 Task: Update the client database with accurate contact information, recent interactions, and any relevant notes or updates. Set the start date to 7/18/2023, due date to 7/30/2023, status to 'In Progress', priority to 'High', and completion to 25%.
Action: Mouse moved to (11, 152)
Screenshot: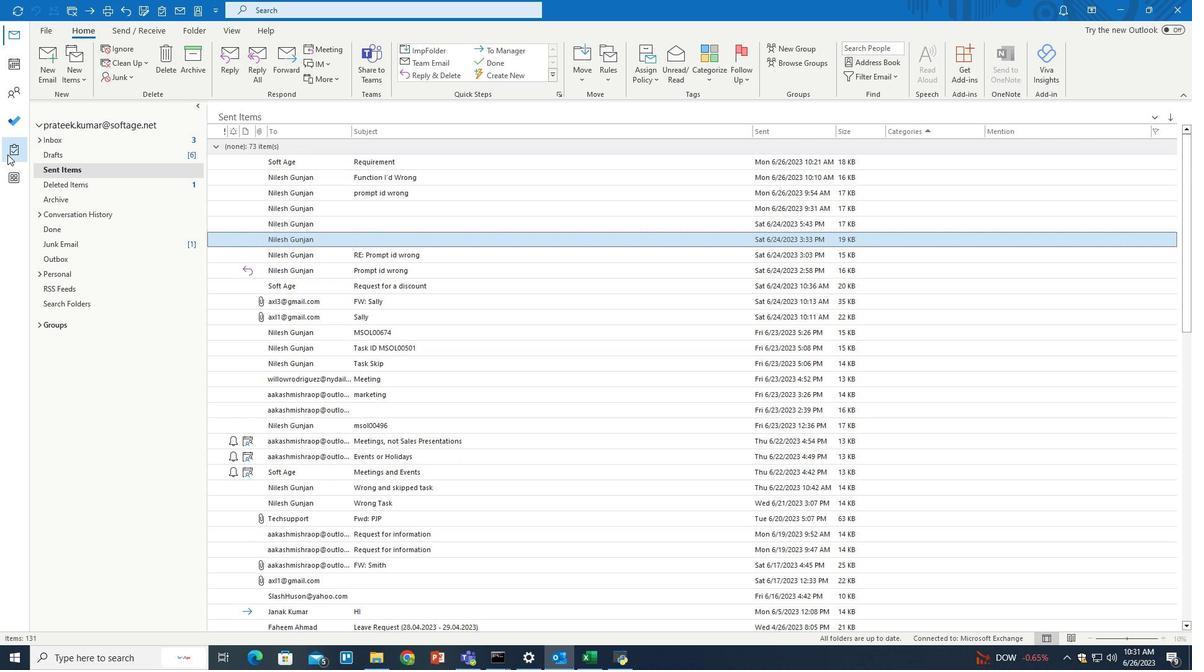 
Action: Mouse pressed left at (11, 152)
Screenshot: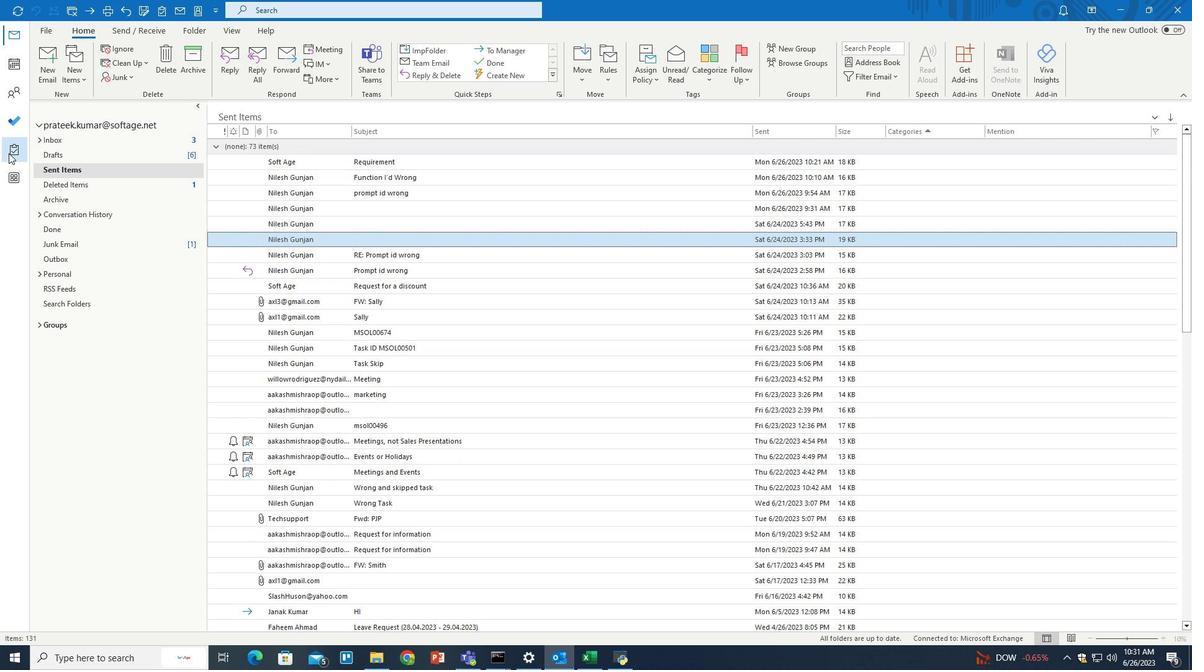 
Action: Mouse moved to (46, 63)
Screenshot: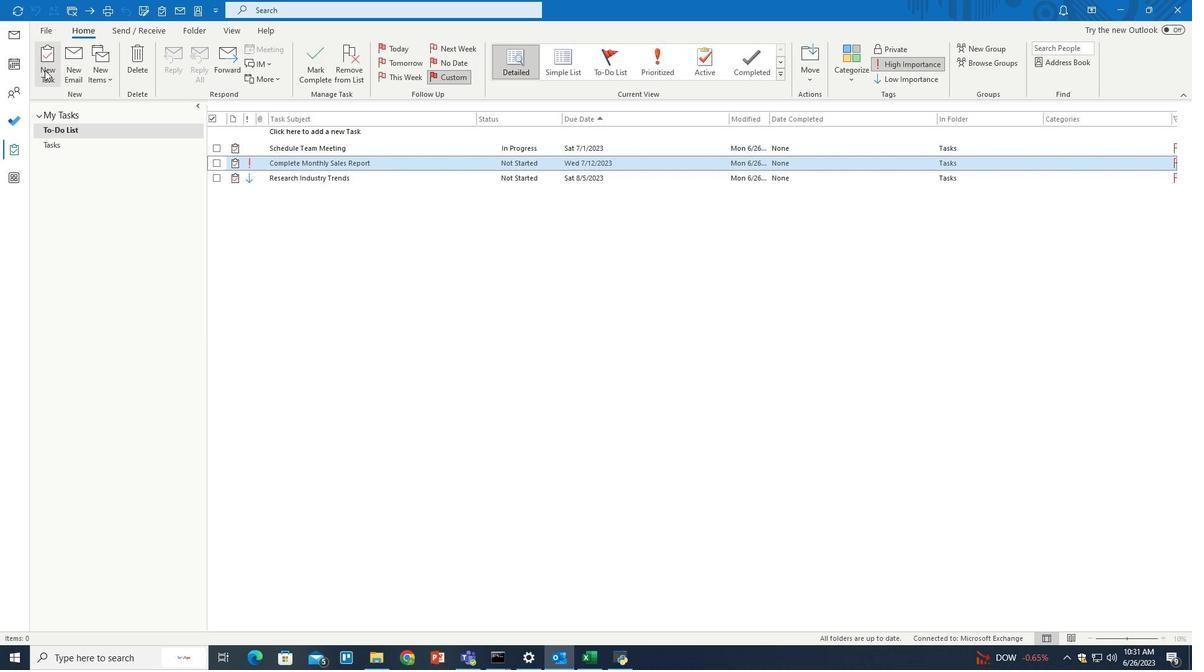 
Action: Mouse pressed left at (46, 63)
Screenshot: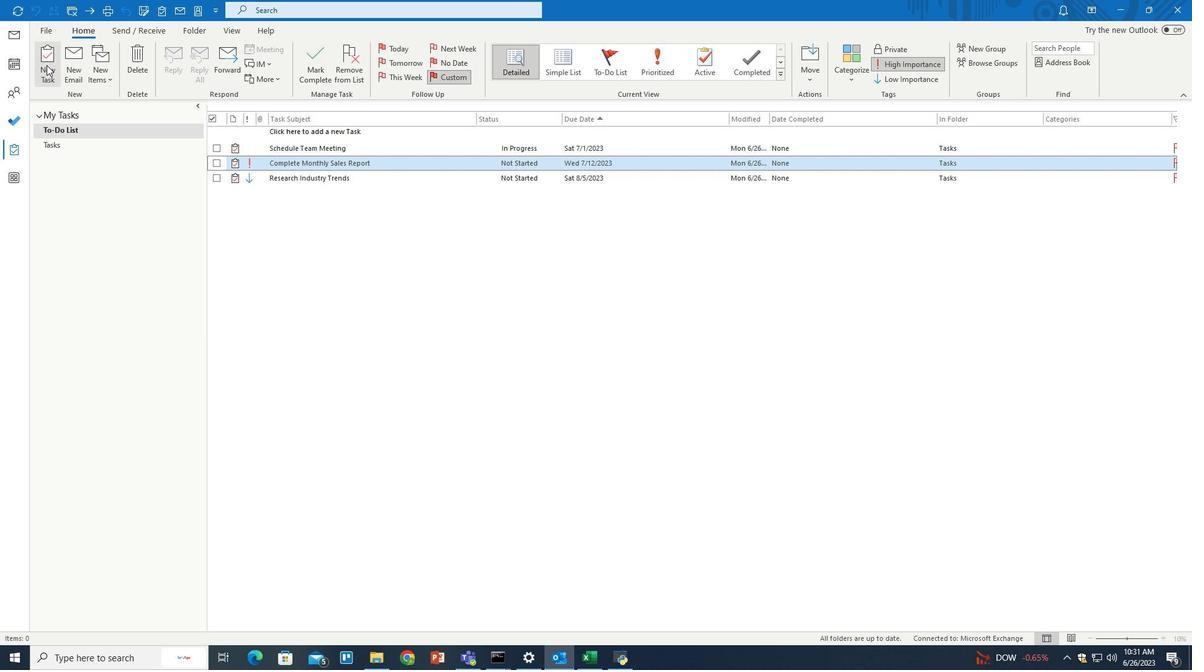 
Action: Mouse moved to (210, 127)
Screenshot: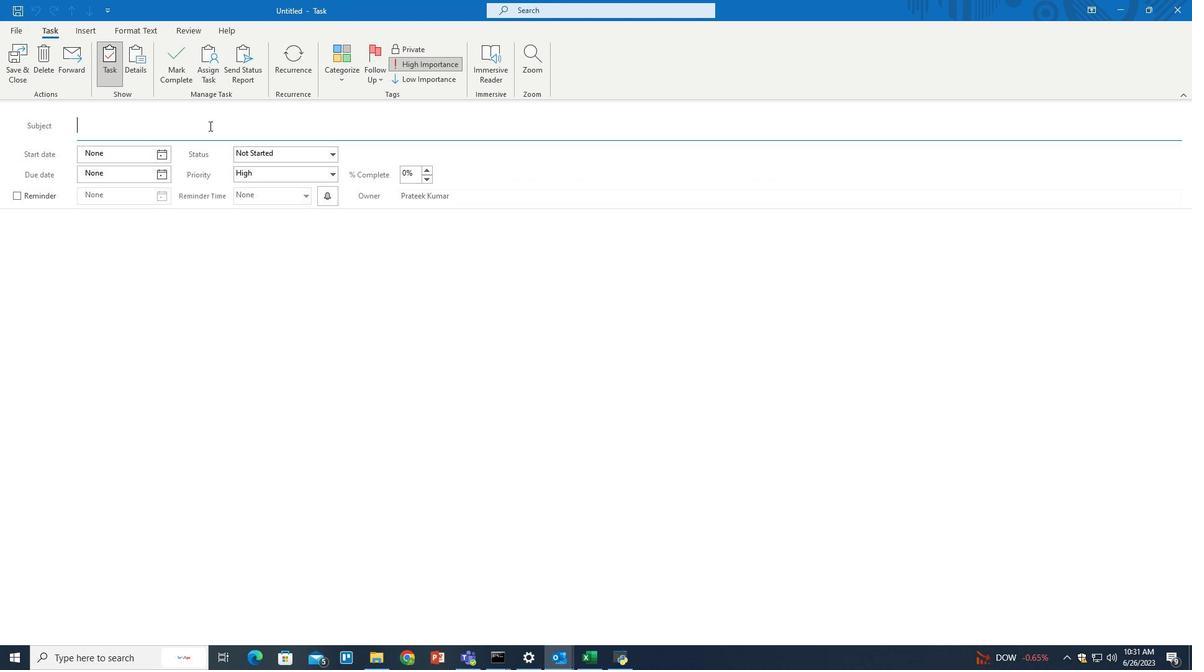 
Action: Mouse pressed left at (210, 127)
Screenshot: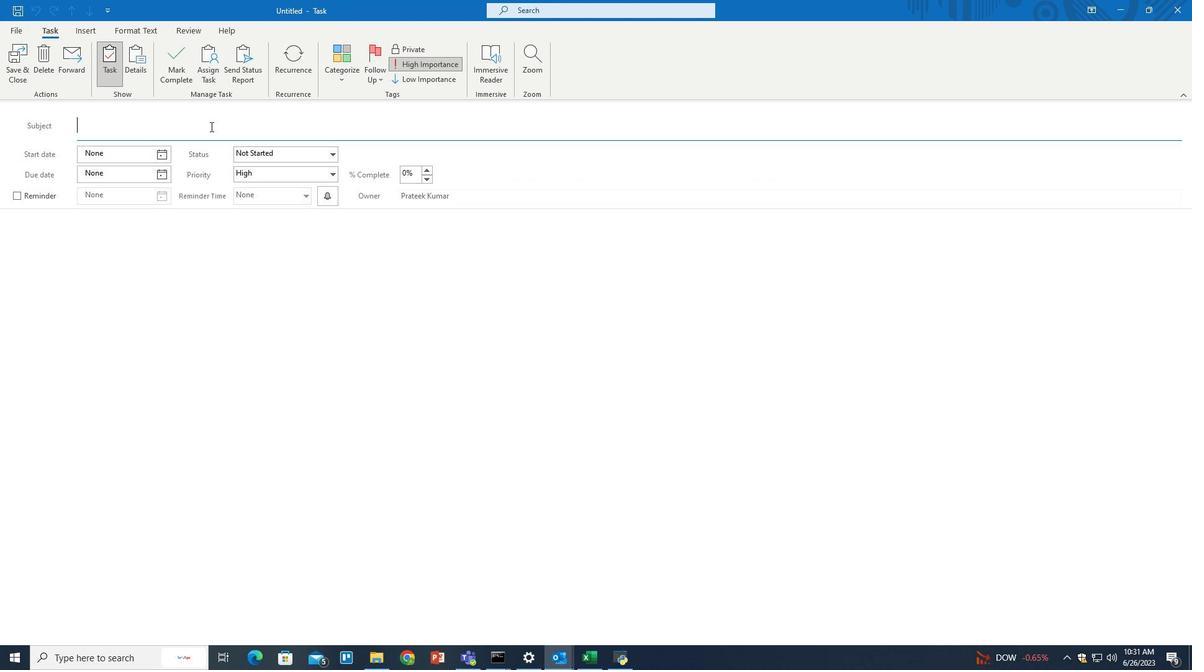 
Action: Key pressed <Key.shift>Update<Key.space><Key.shift>Client<Key.space><Key.shift>Dataa<Key.backspace>base
Screenshot: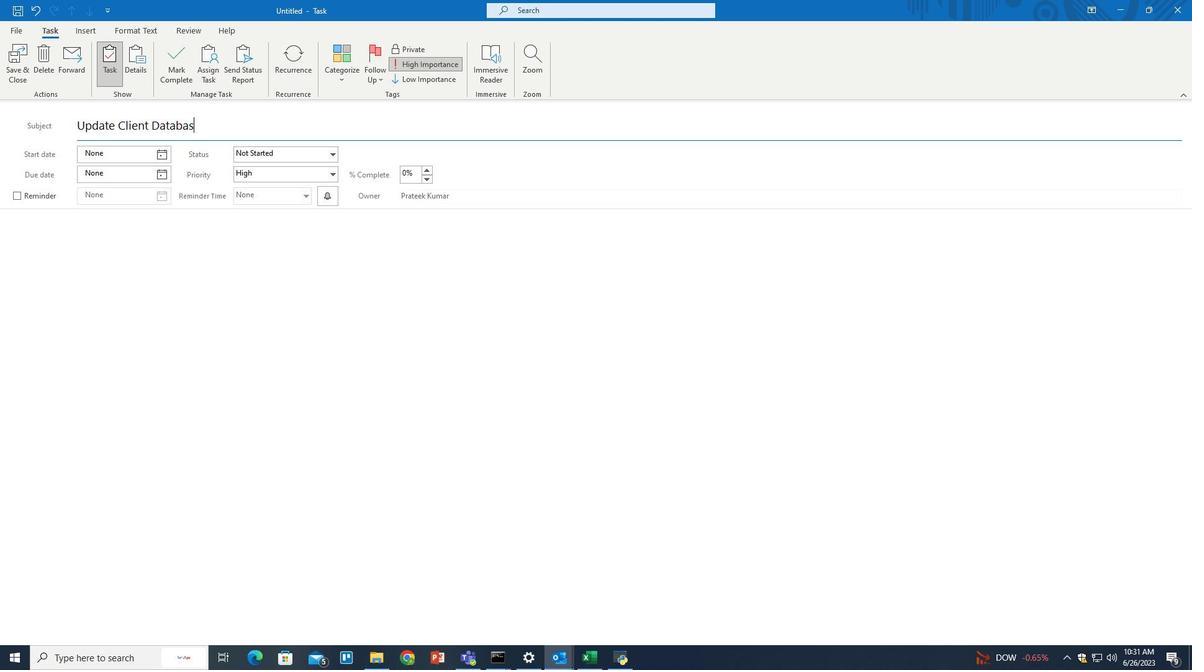 
Action: Mouse moved to (267, 252)
Screenshot: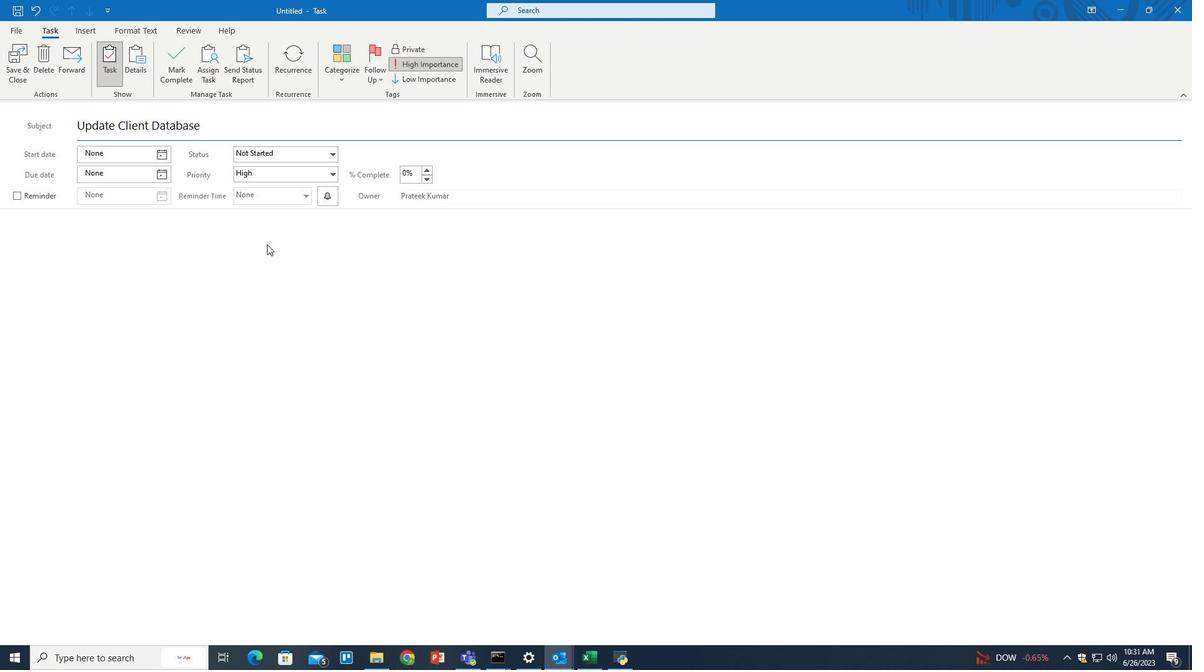 
Action: Mouse pressed left at (267, 252)
Screenshot: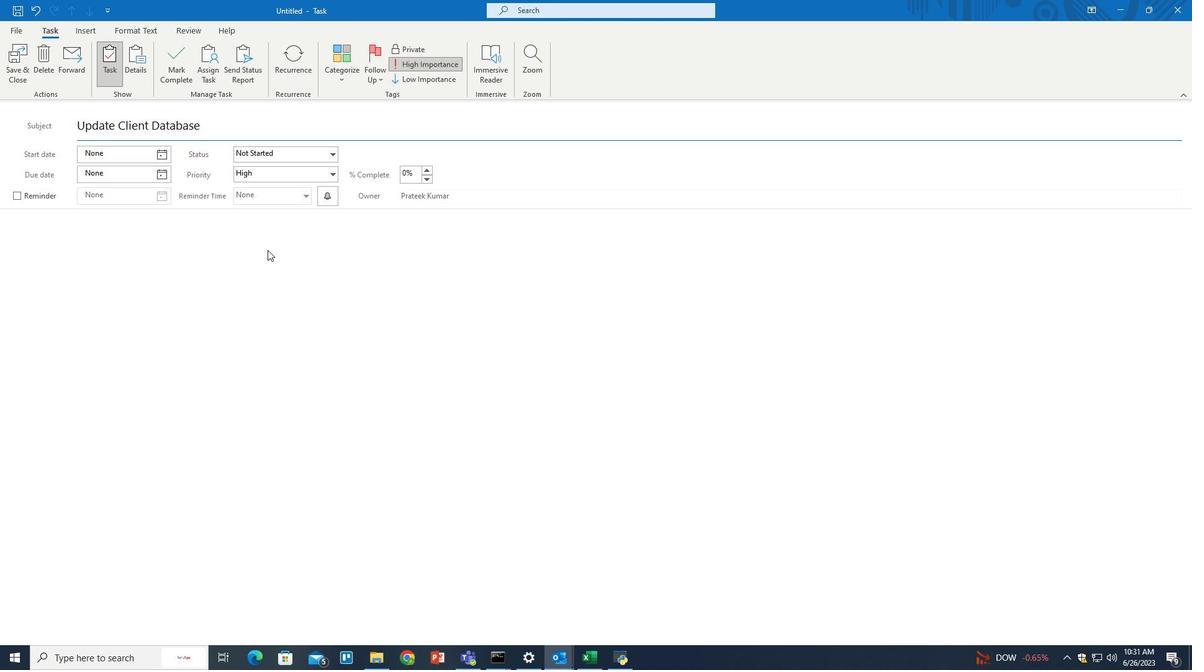 
Action: Key pressed <Key.shift><Key.shift><Key.shift><Key.shift><Key.shift><Key.shift>Review<Key.space>and<Key.space>update<Key.space>the<Key.space>client<Key.space>database<Key.space>with<Key.space>accurate<Key.space>contact<Key.space>information,<Key.space>recent<Key.space>interactions,<Key.space>and<Key.space>any<Key.space>relevant<Key.space>notes<Key.space>or<Key.space>updates.<Key.space><Key.shift>Ensure<Key.space>data<Key.space>intergrity<Key.space>and<Key.space>completeness.
Screenshot: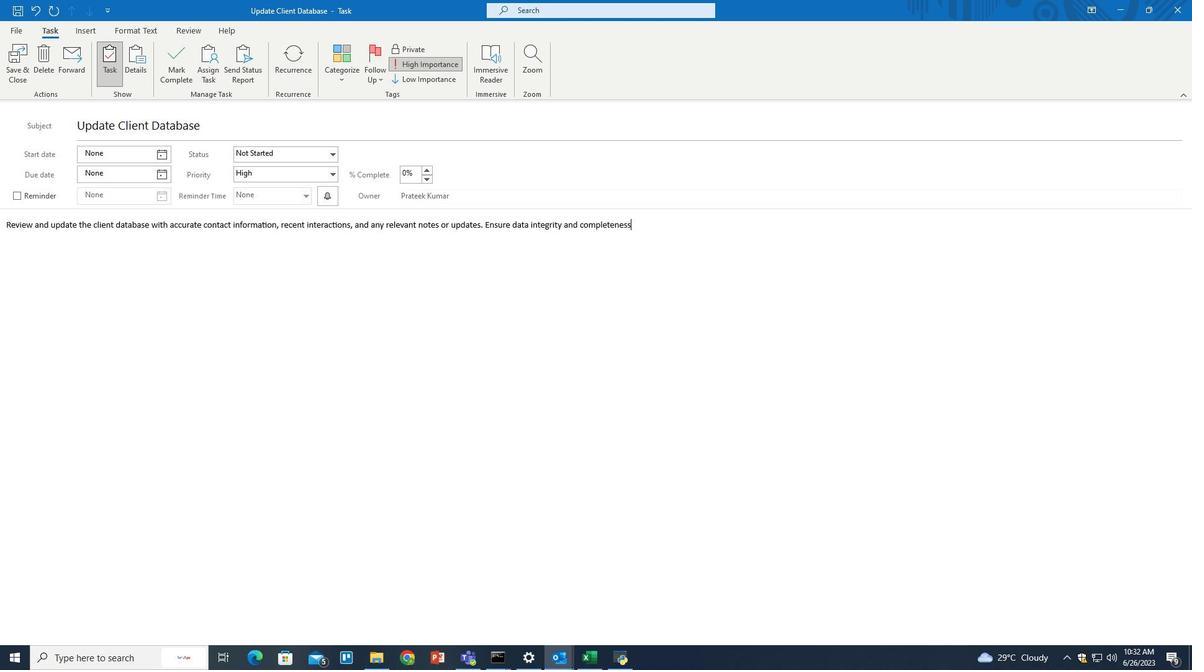 
Action: Mouse moved to (162, 155)
Screenshot: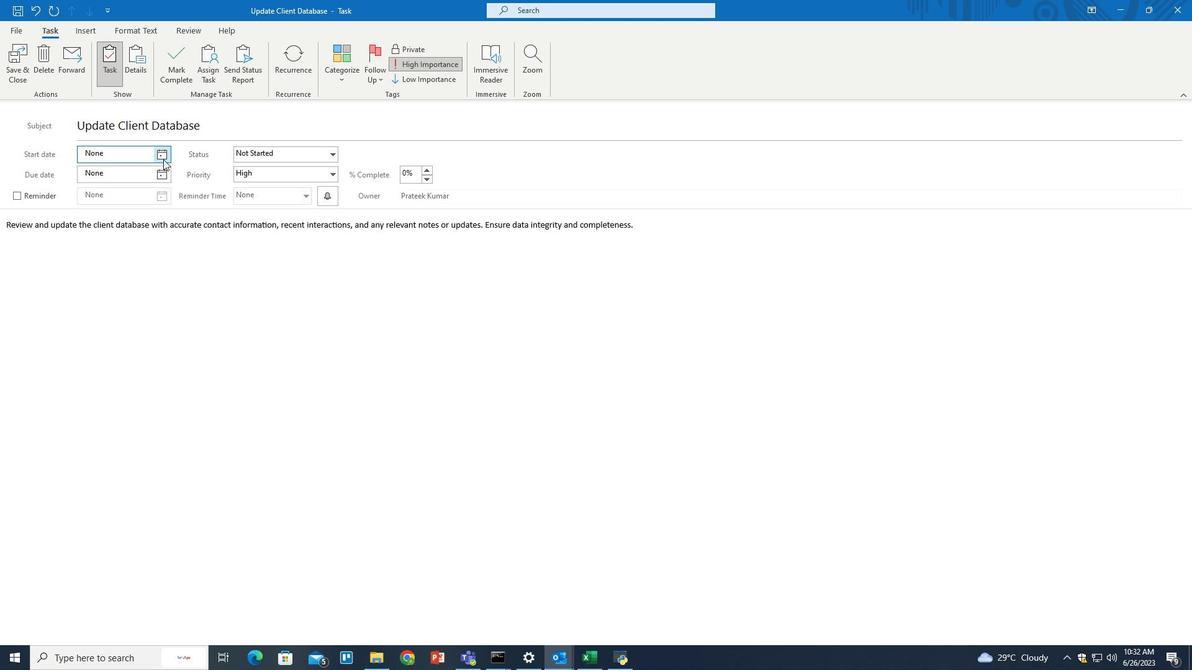 
Action: Mouse pressed left at (162, 155)
Screenshot: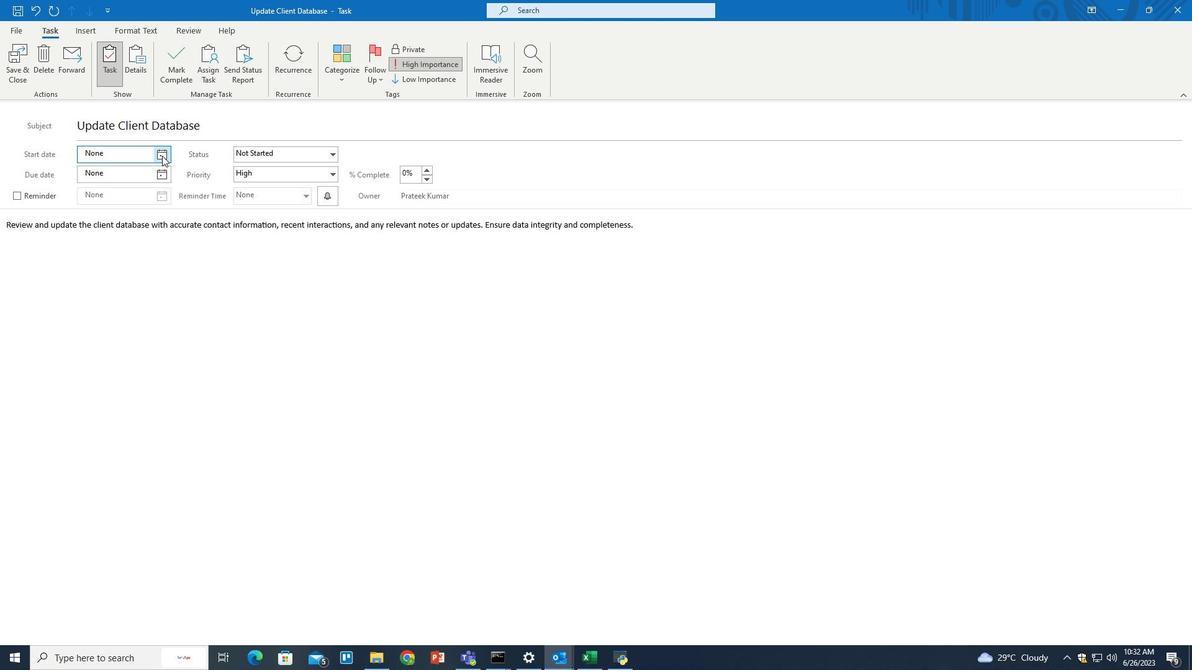 
Action: Mouse moved to (162, 170)
Screenshot: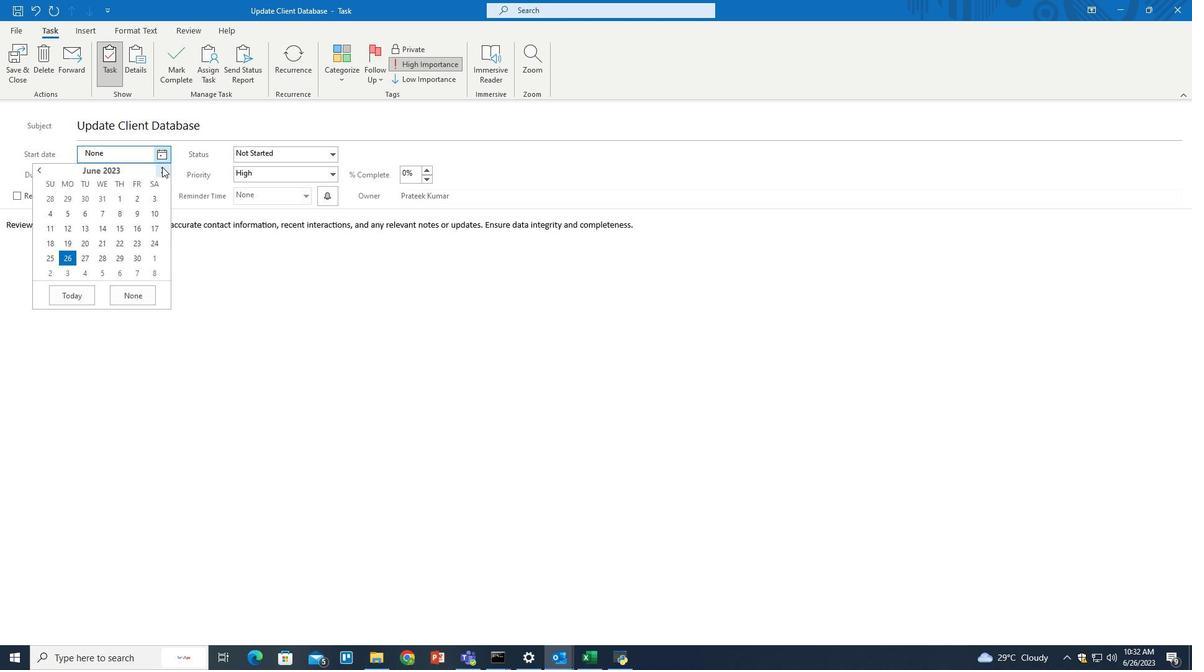 
Action: Mouse pressed left at (162, 170)
Screenshot: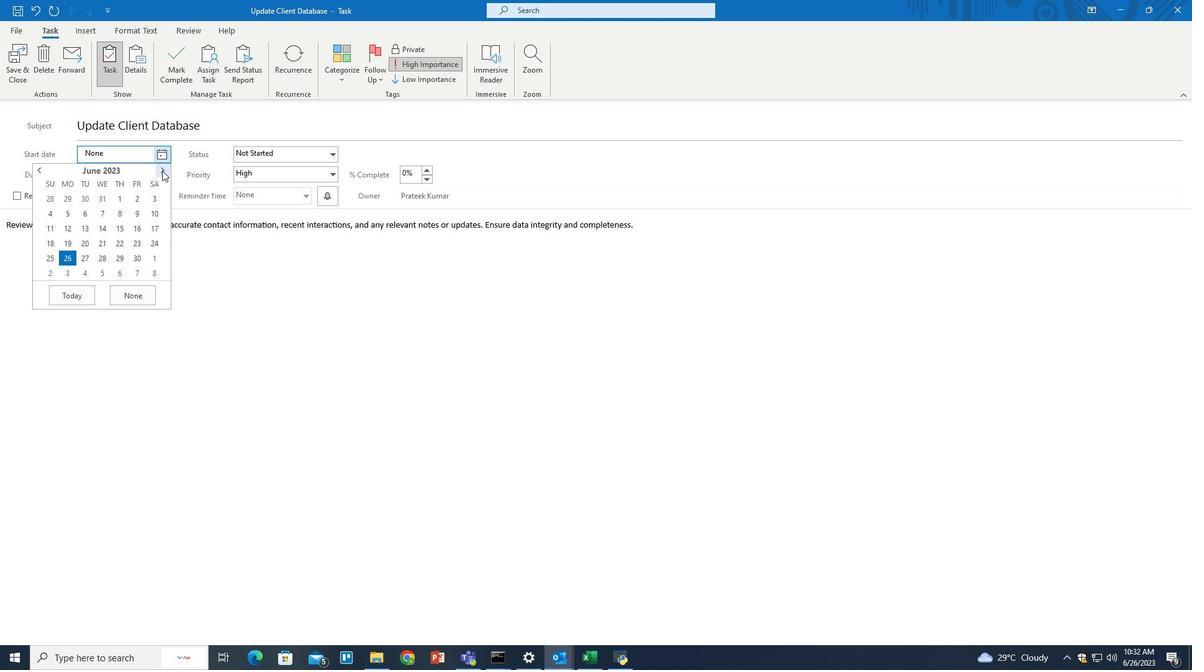 
Action: Mouse moved to (84, 240)
Screenshot: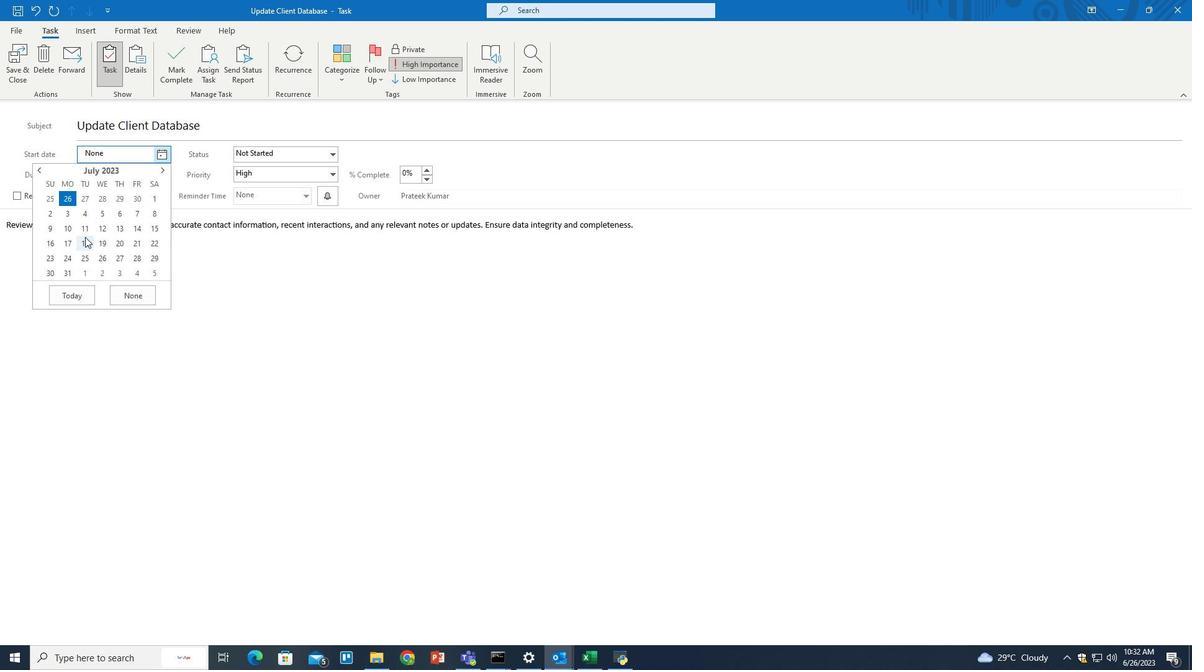 
Action: Mouse pressed left at (84, 240)
Screenshot: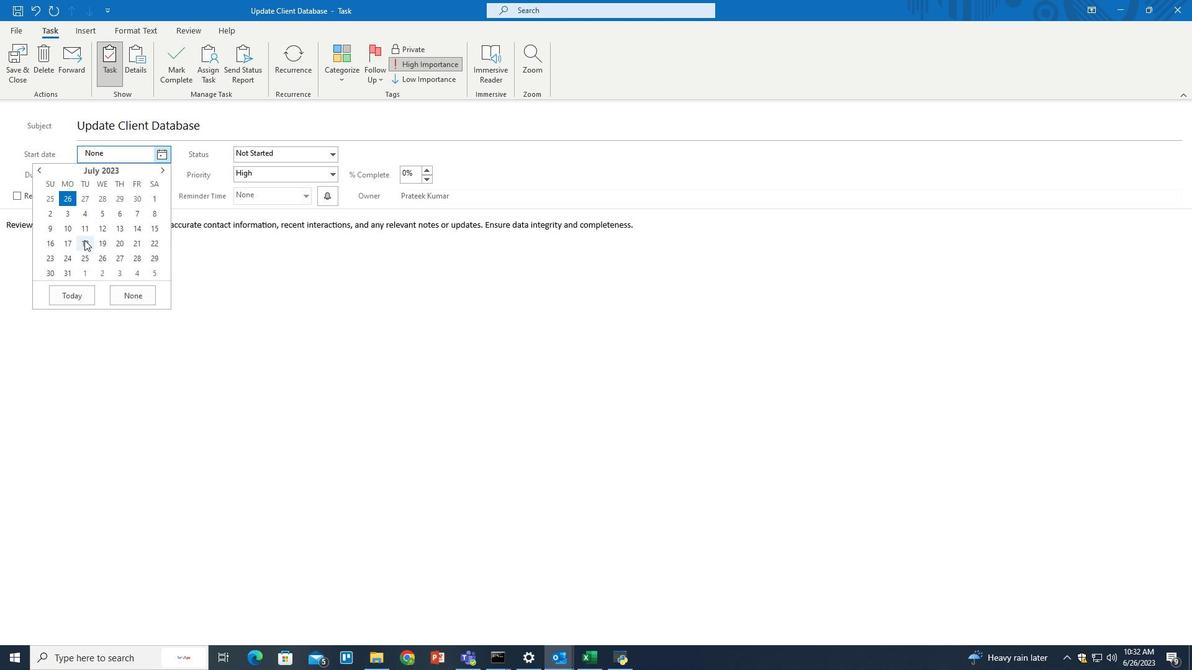 
Action: Mouse moved to (162, 178)
Screenshot: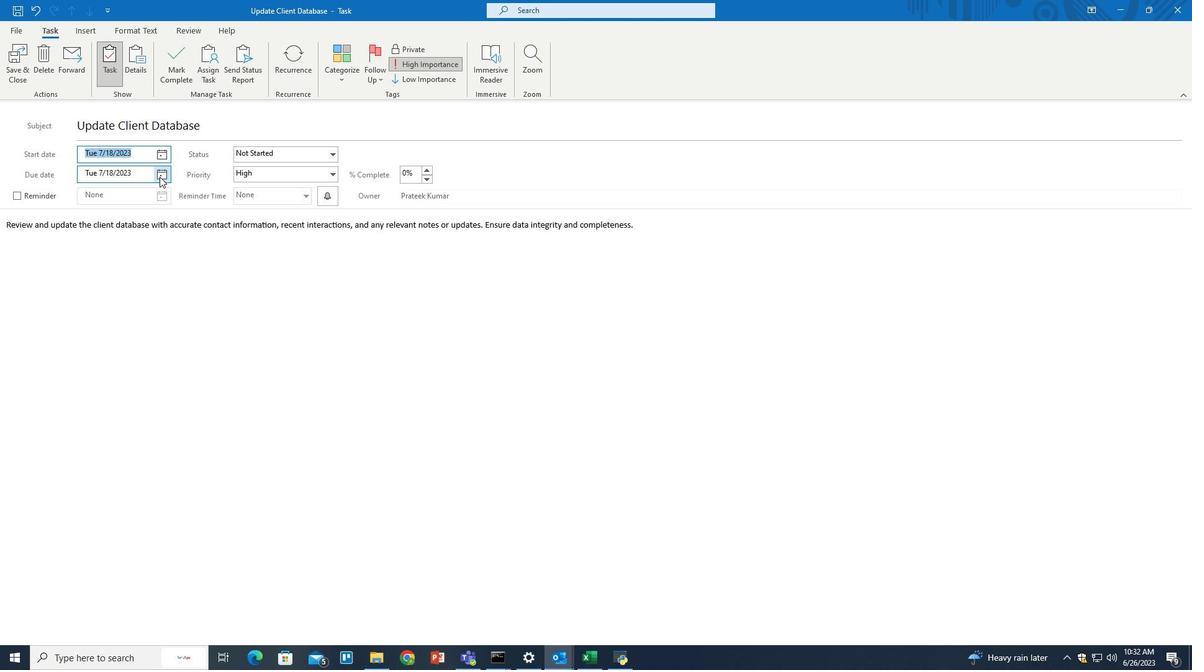 
Action: Mouse pressed left at (162, 178)
Screenshot: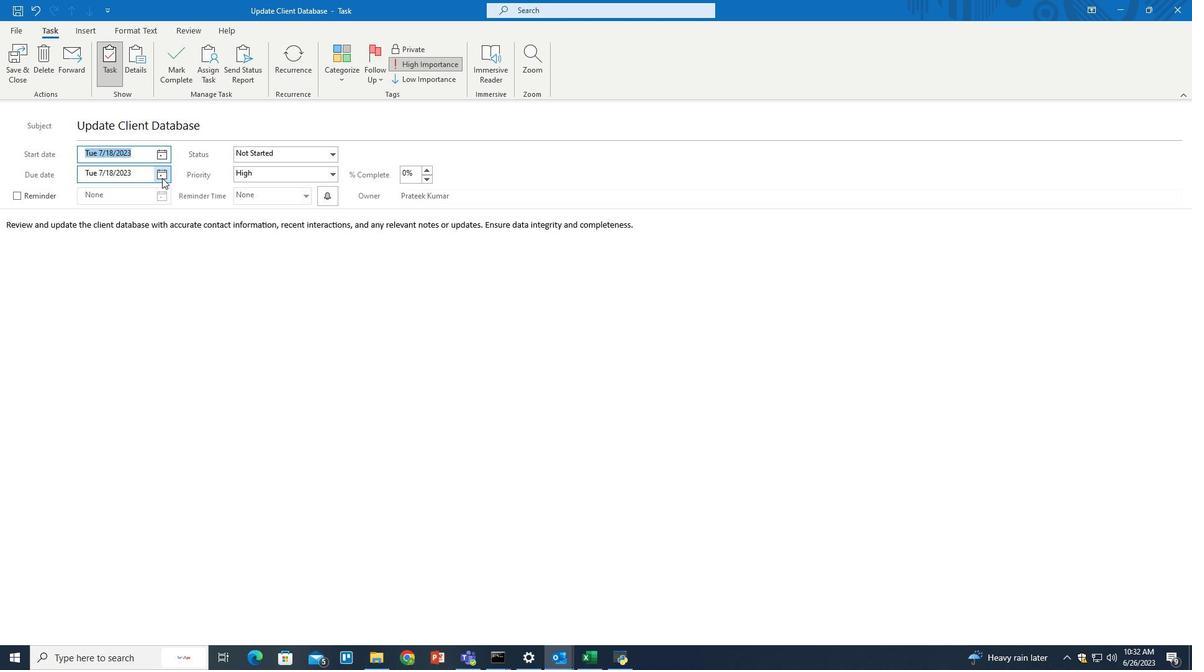 
Action: Mouse moved to (49, 290)
Screenshot: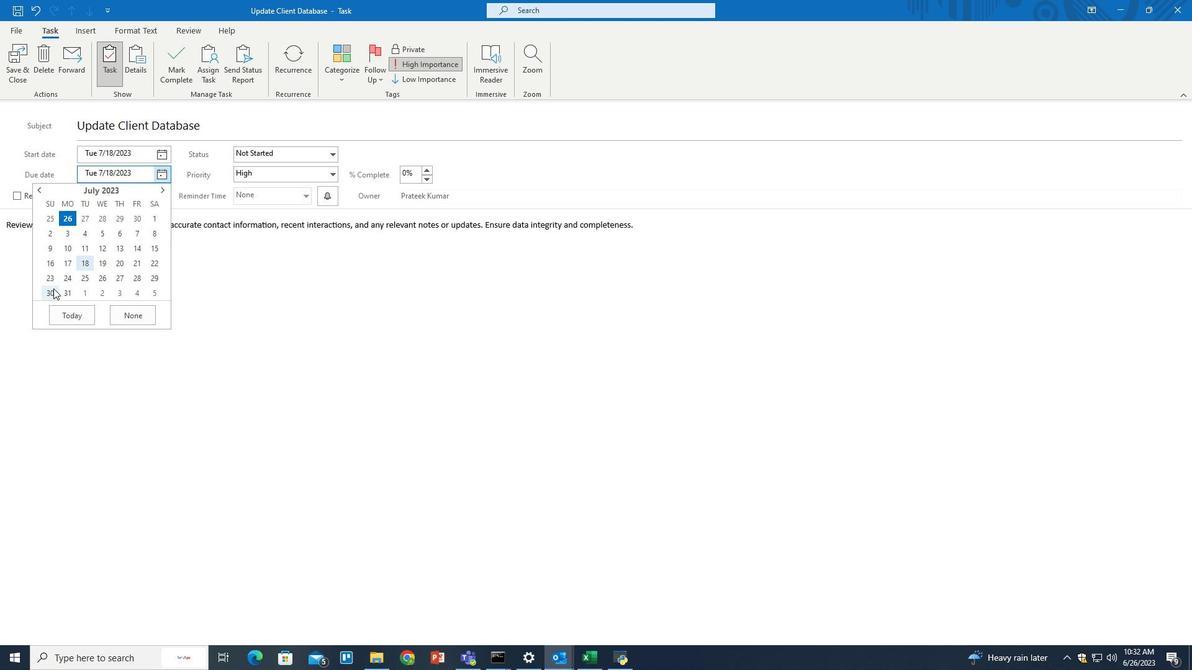 
Action: Mouse pressed left at (49, 290)
Screenshot: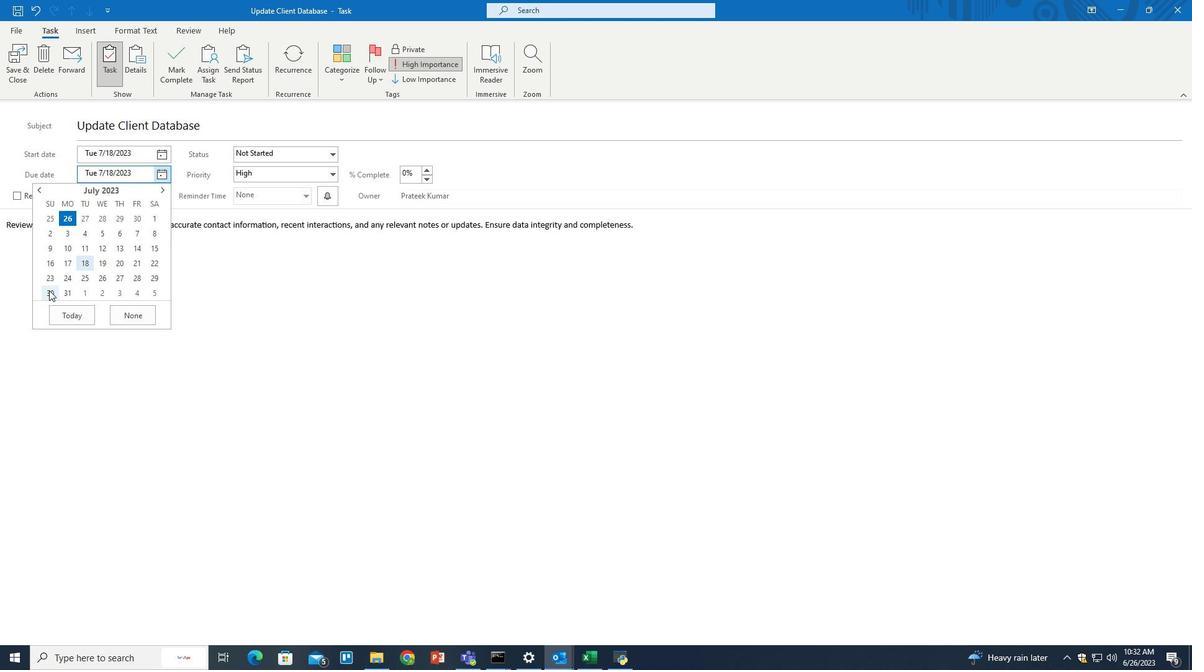 
Action: Mouse moved to (335, 178)
Screenshot: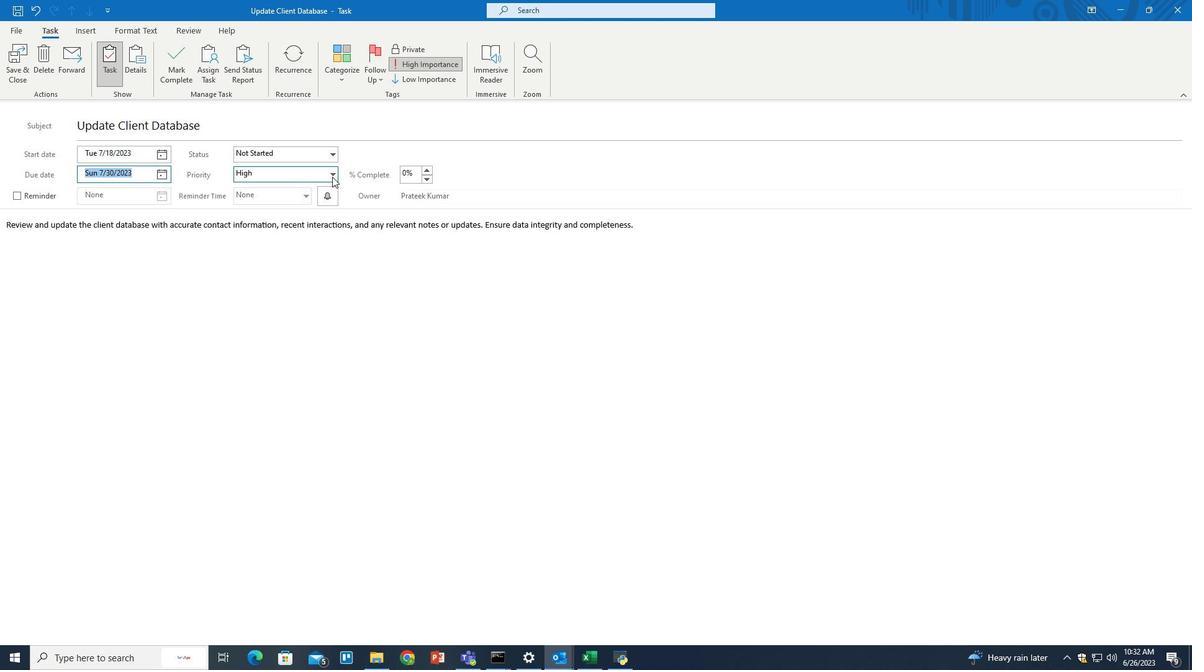 
Action: Mouse pressed left at (335, 178)
Screenshot: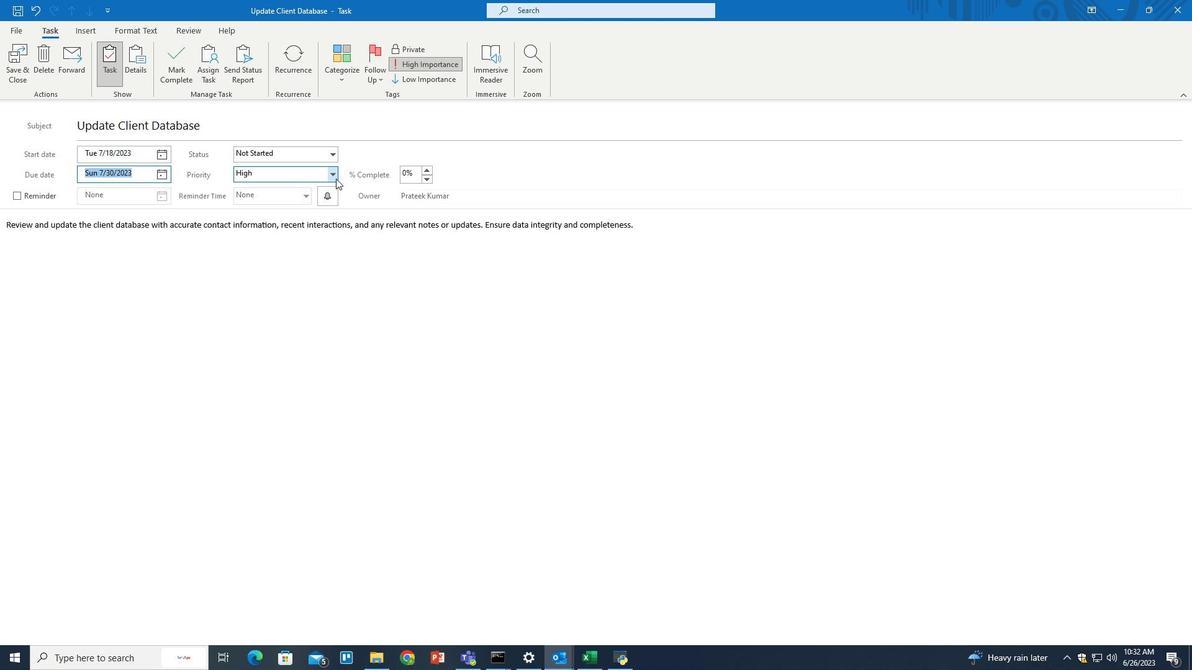 
Action: Mouse moved to (263, 204)
Screenshot: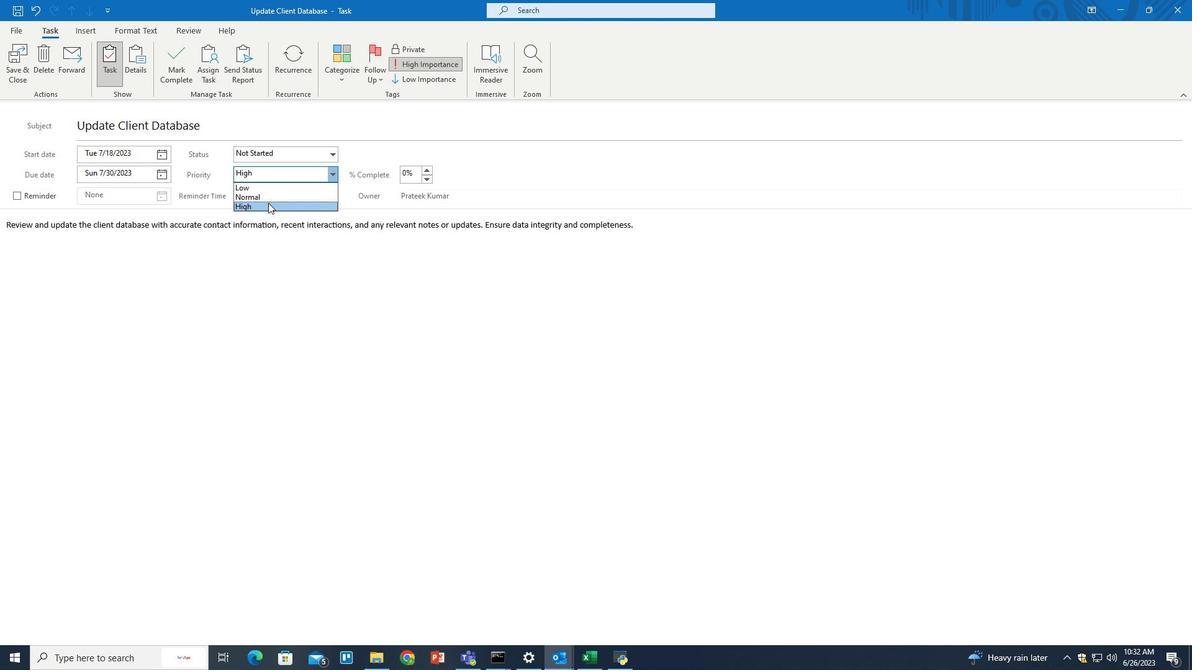 
Action: Mouse pressed left at (263, 204)
Screenshot: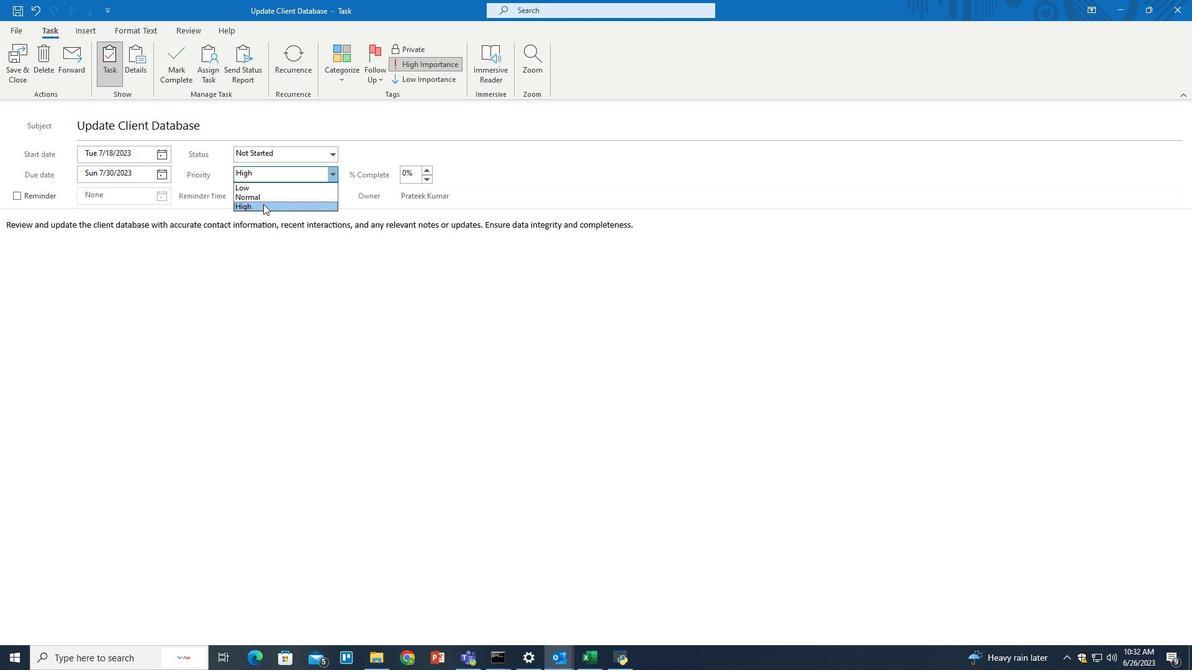 
Action: Mouse moved to (332, 152)
Screenshot: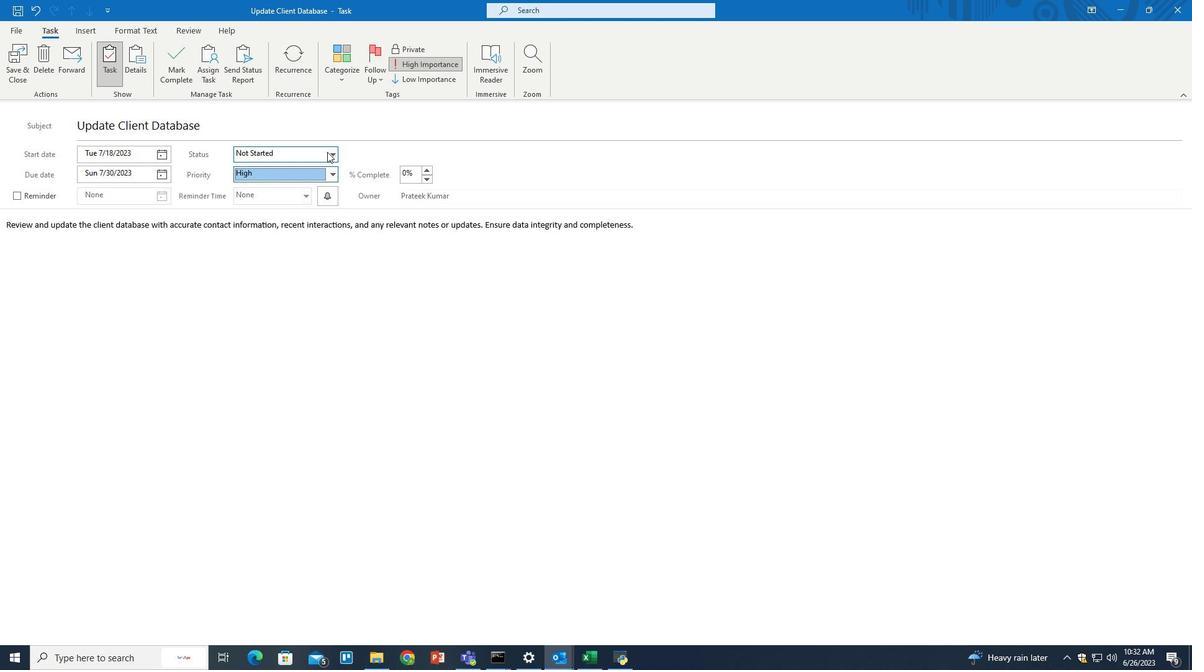 
Action: Mouse pressed left at (332, 152)
Screenshot: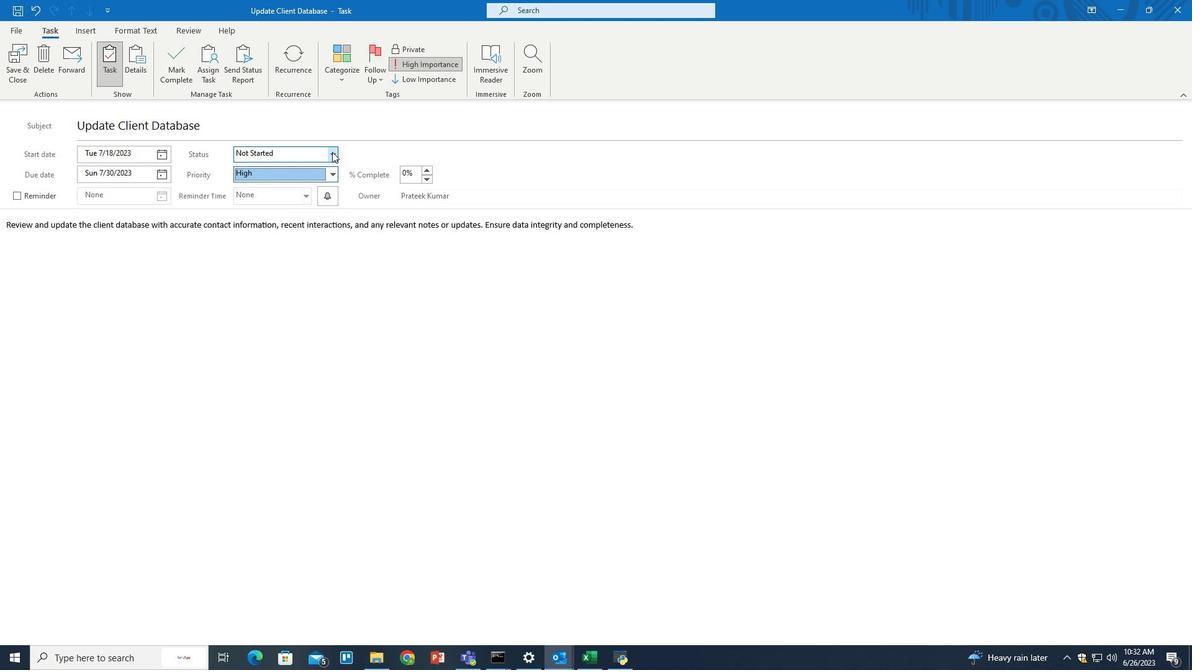 
Action: Mouse moved to (288, 175)
Screenshot: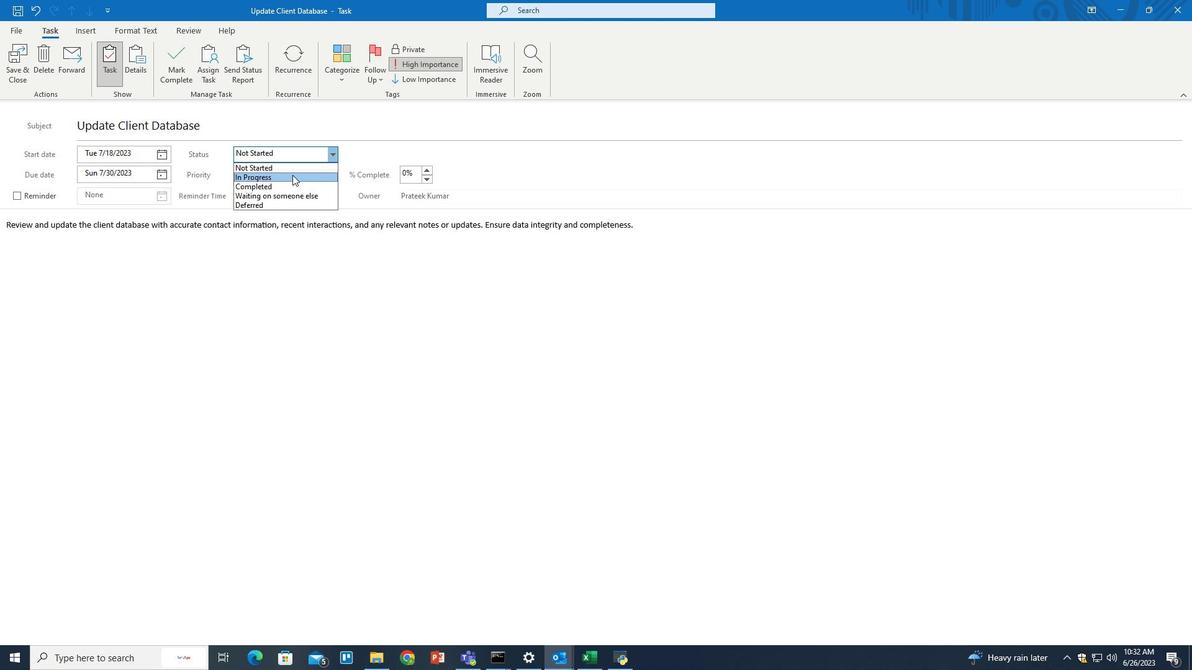 
Action: Mouse pressed left at (288, 175)
Screenshot: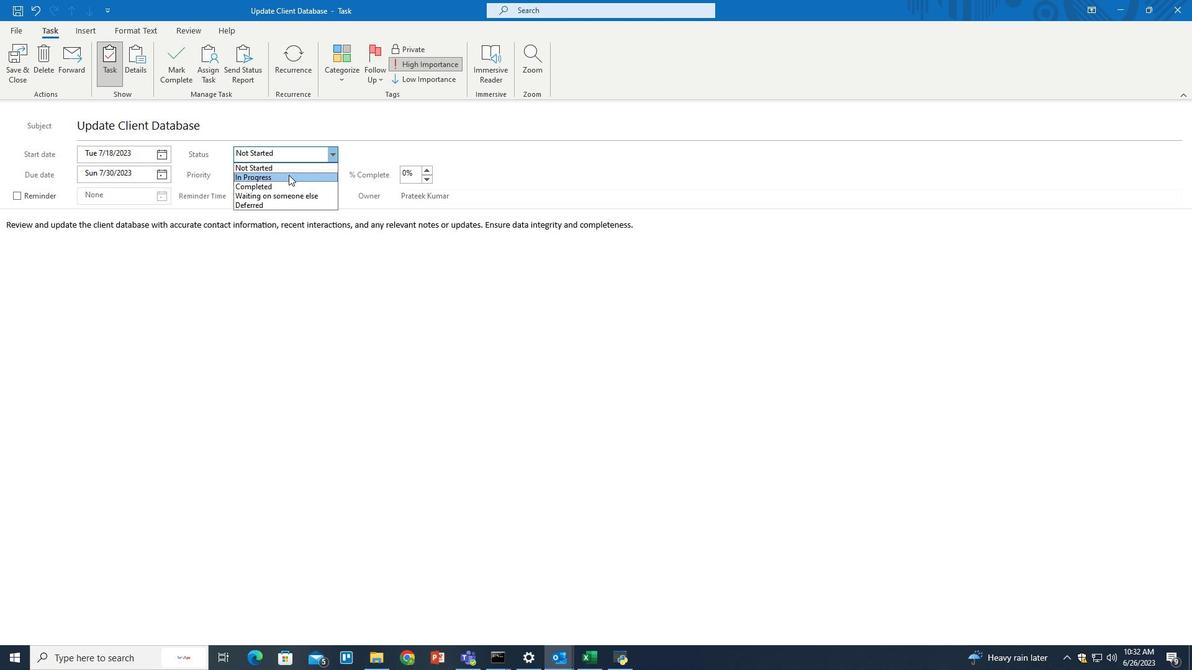
Action: Mouse moved to (427, 169)
Screenshot: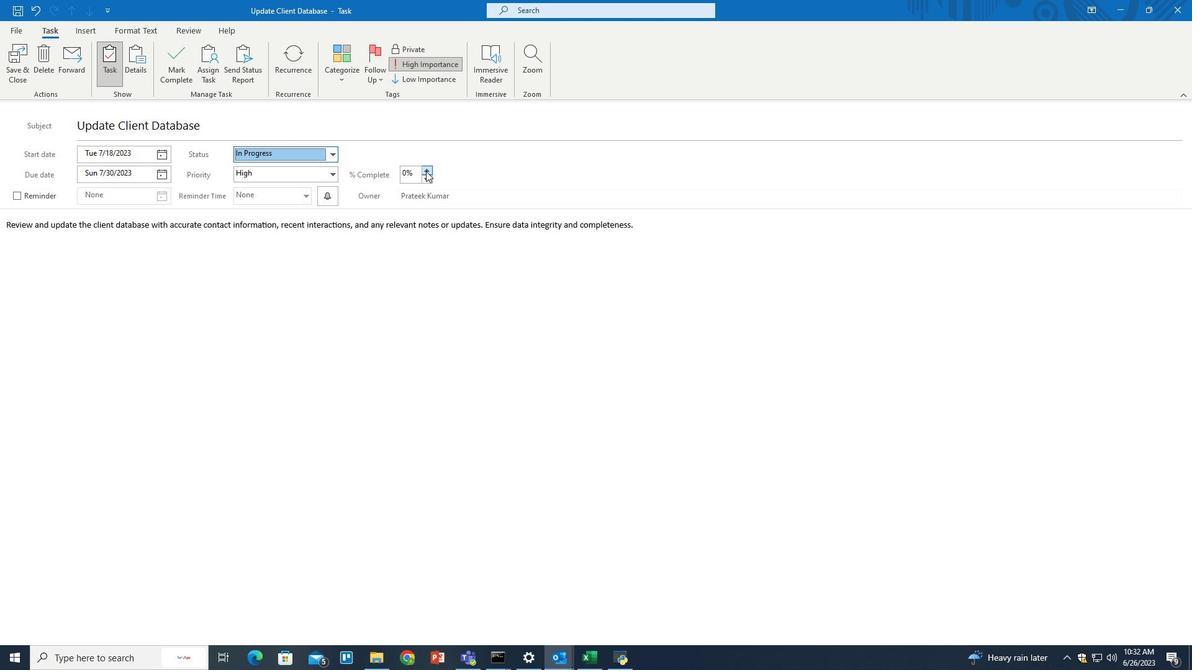 
Action: Mouse pressed left at (427, 169)
Screenshot: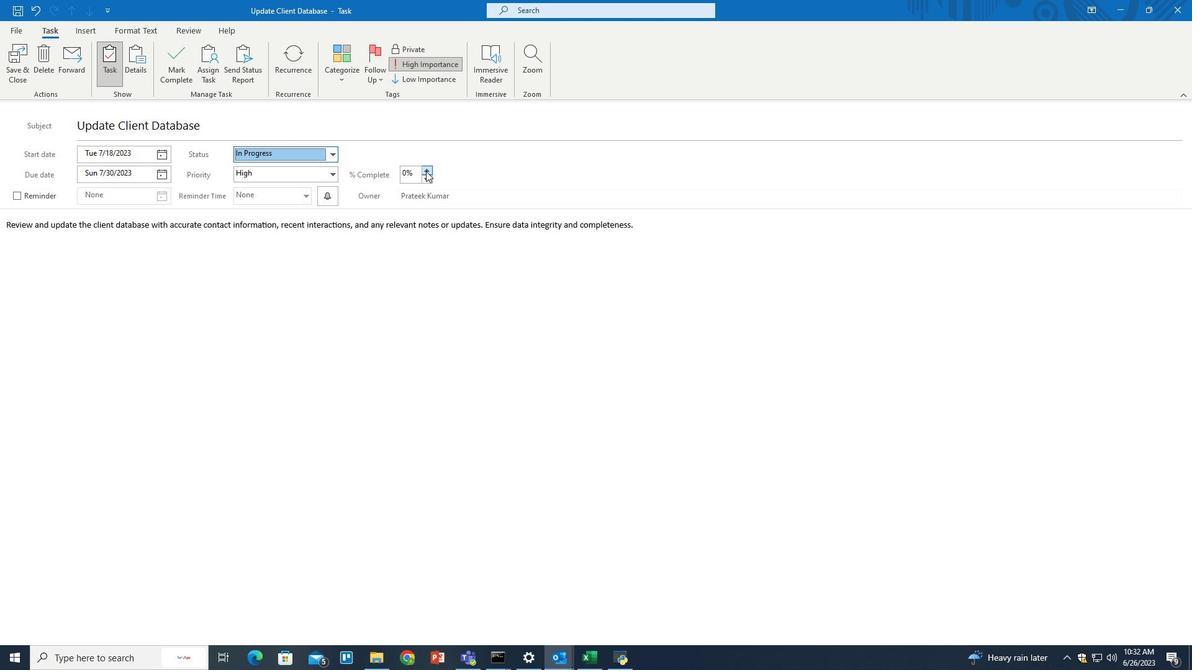 
Action: Mouse moved to (23, 57)
Screenshot: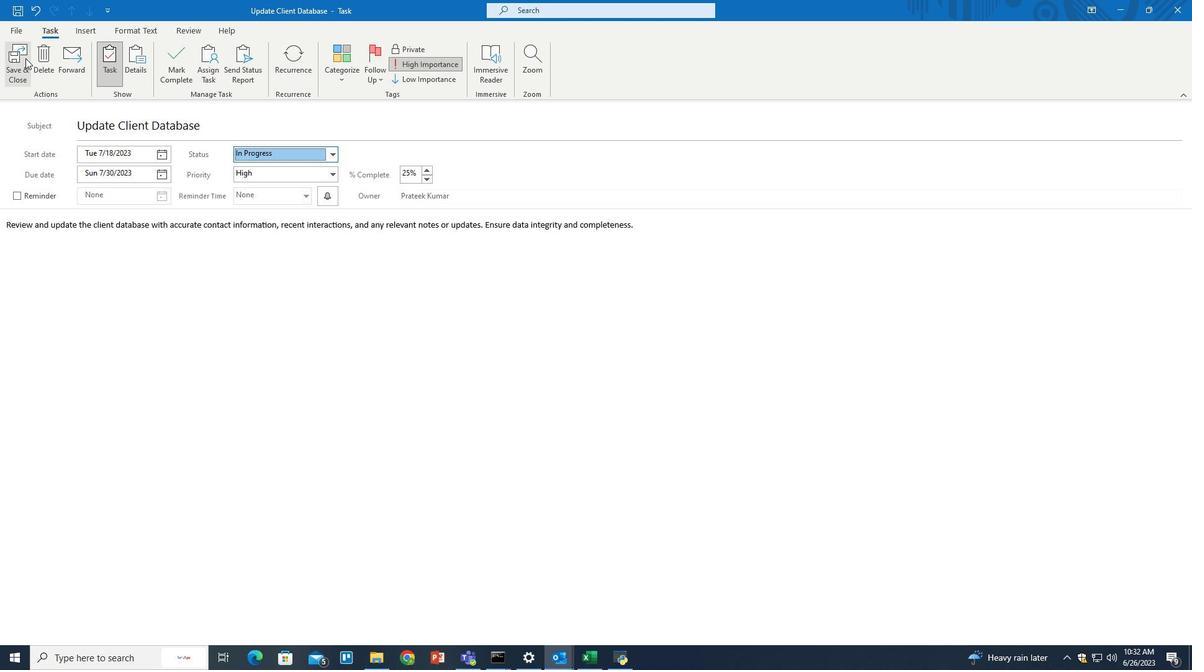 
Action: Mouse pressed left at (23, 57)
Screenshot: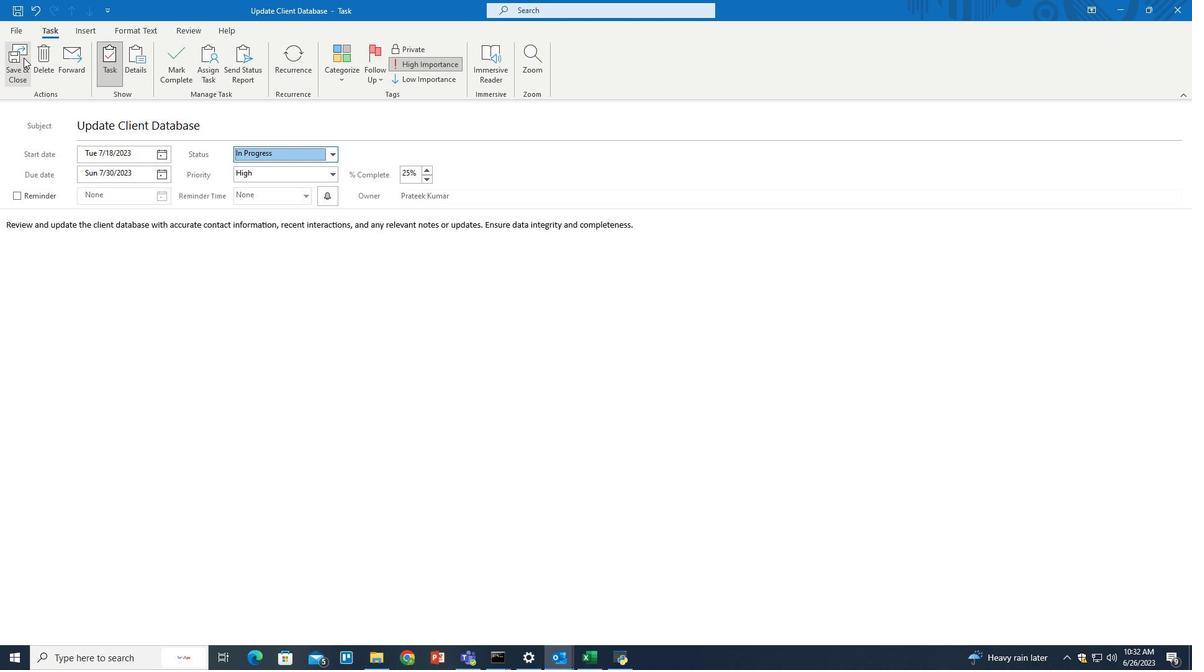 
Action: Mouse moved to (396, 321)
Screenshot: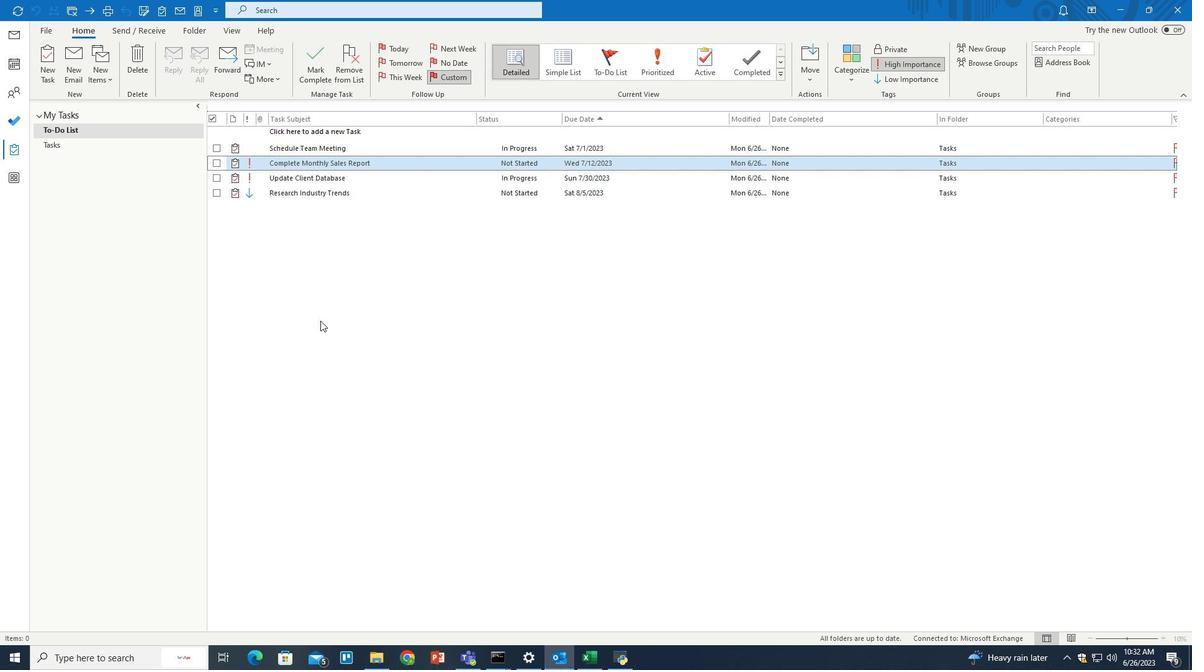 
